 Task: Select a due date automation when advanced on, the moment a card is due add dates due next week.
Action: Mouse moved to (476, 491)
Screenshot: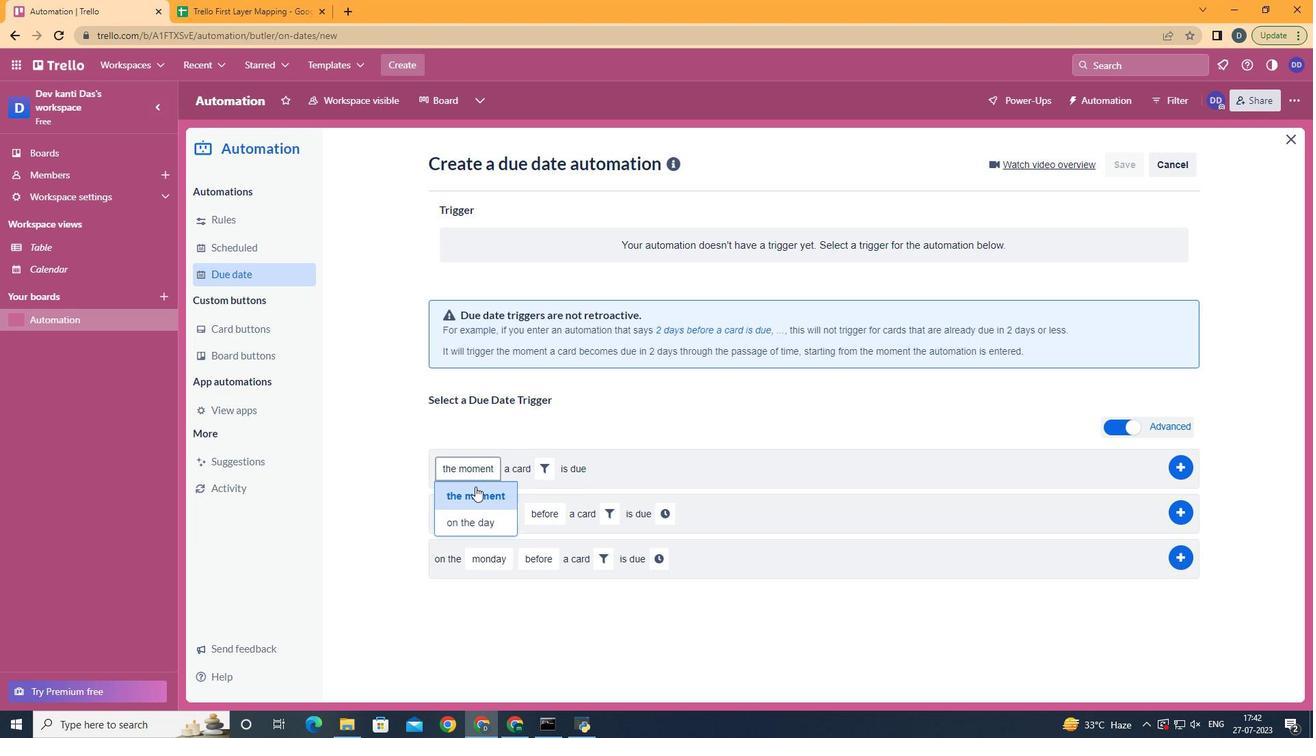 
Action: Mouse pressed left at (476, 491)
Screenshot: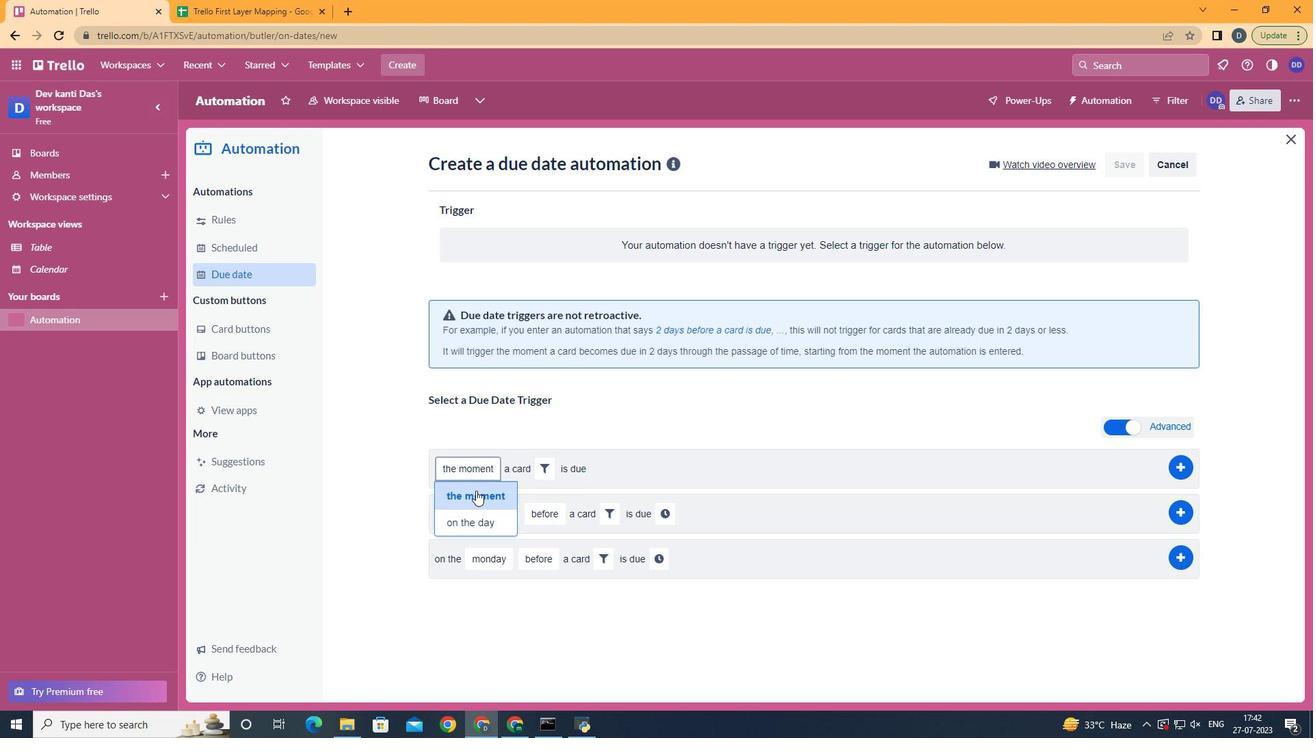 
Action: Mouse moved to (550, 475)
Screenshot: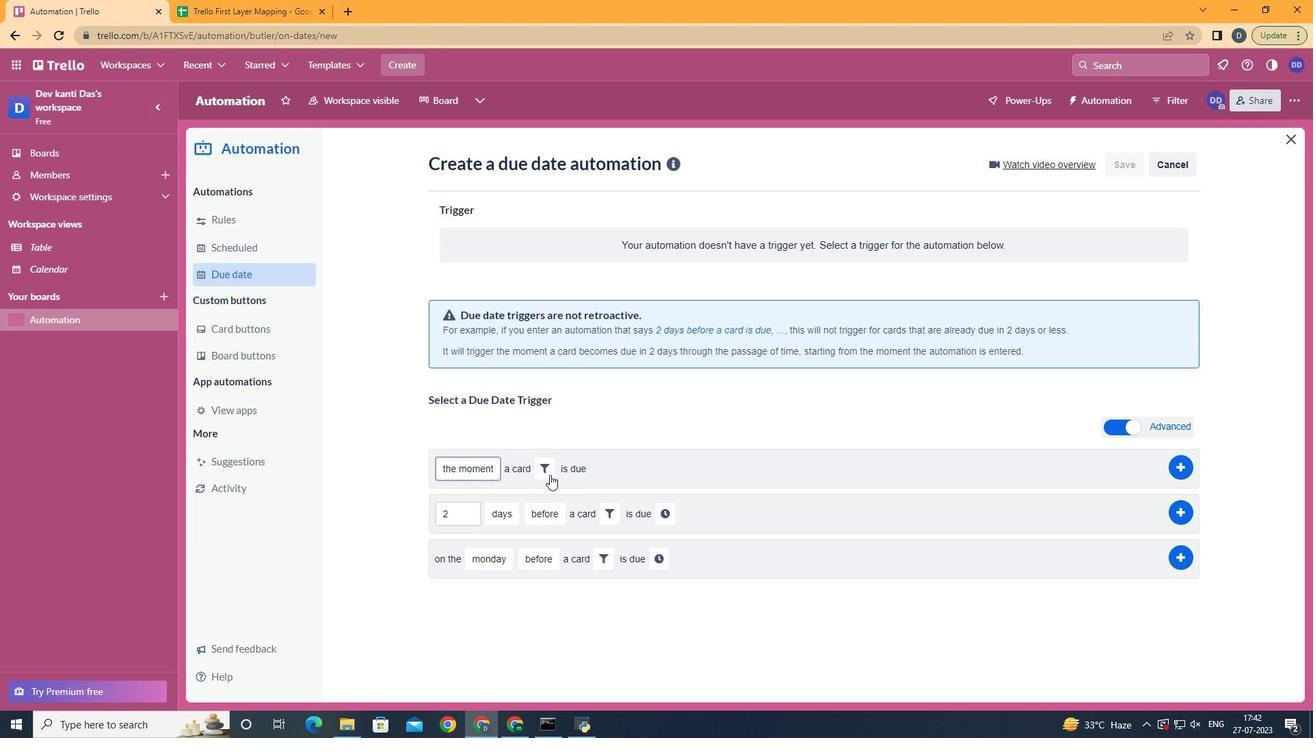
Action: Mouse pressed left at (550, 475)
Screenshot: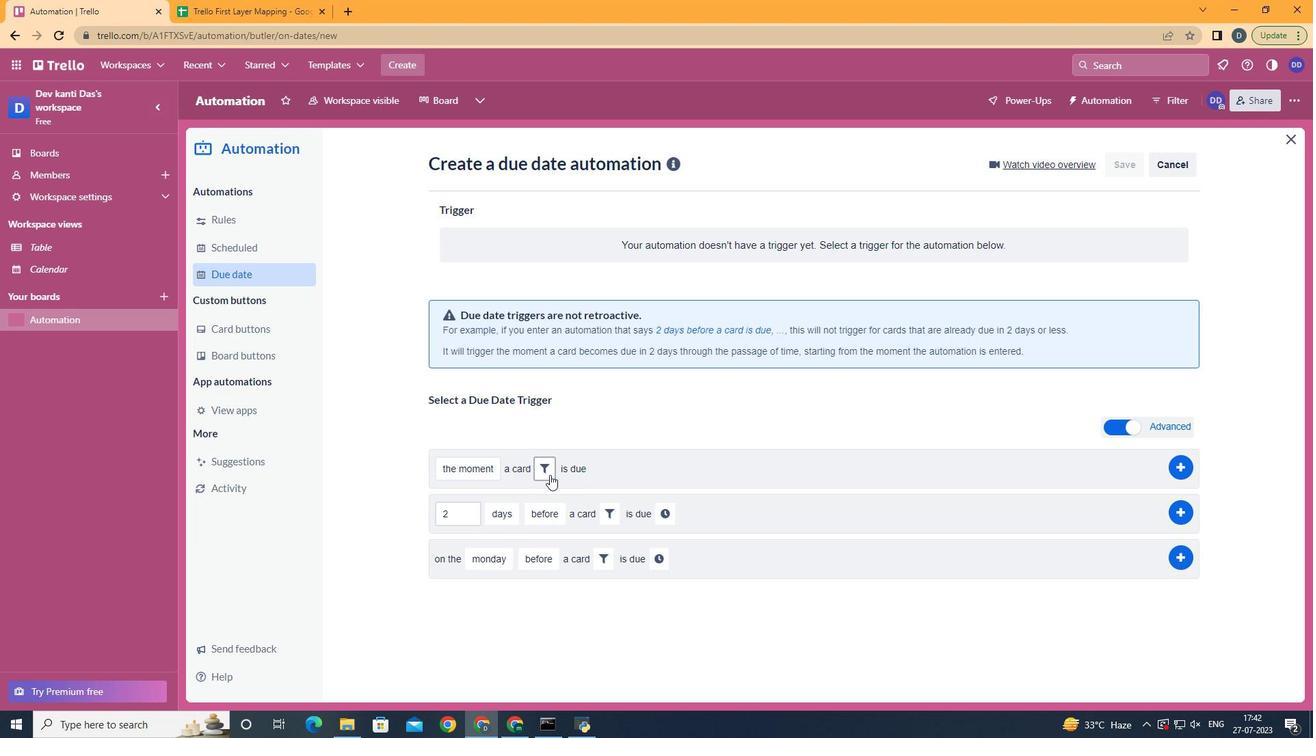 
Action: Mouse moved to (610, 300)
Screenshot: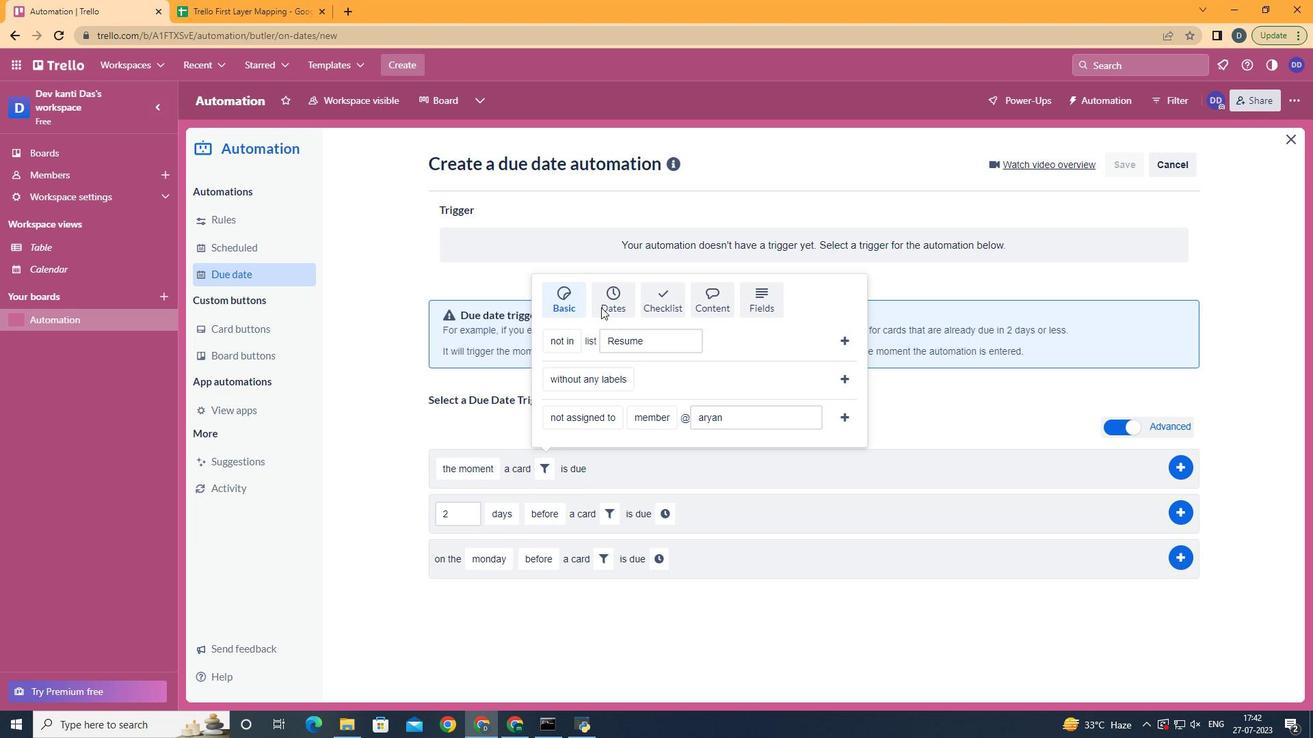 
Action: Mouse pressed left at (610, 300)
Screenshot: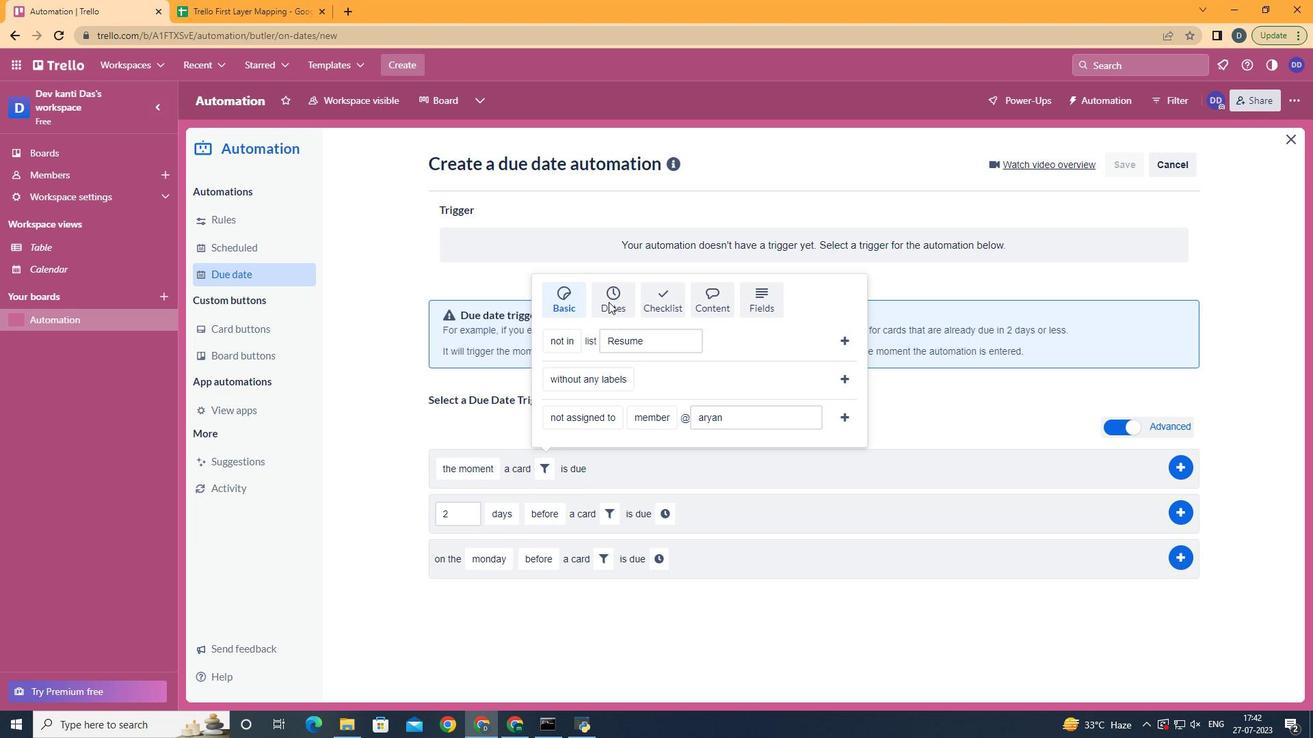 
Action: Mouse moved to (625, 479)
Screenshot: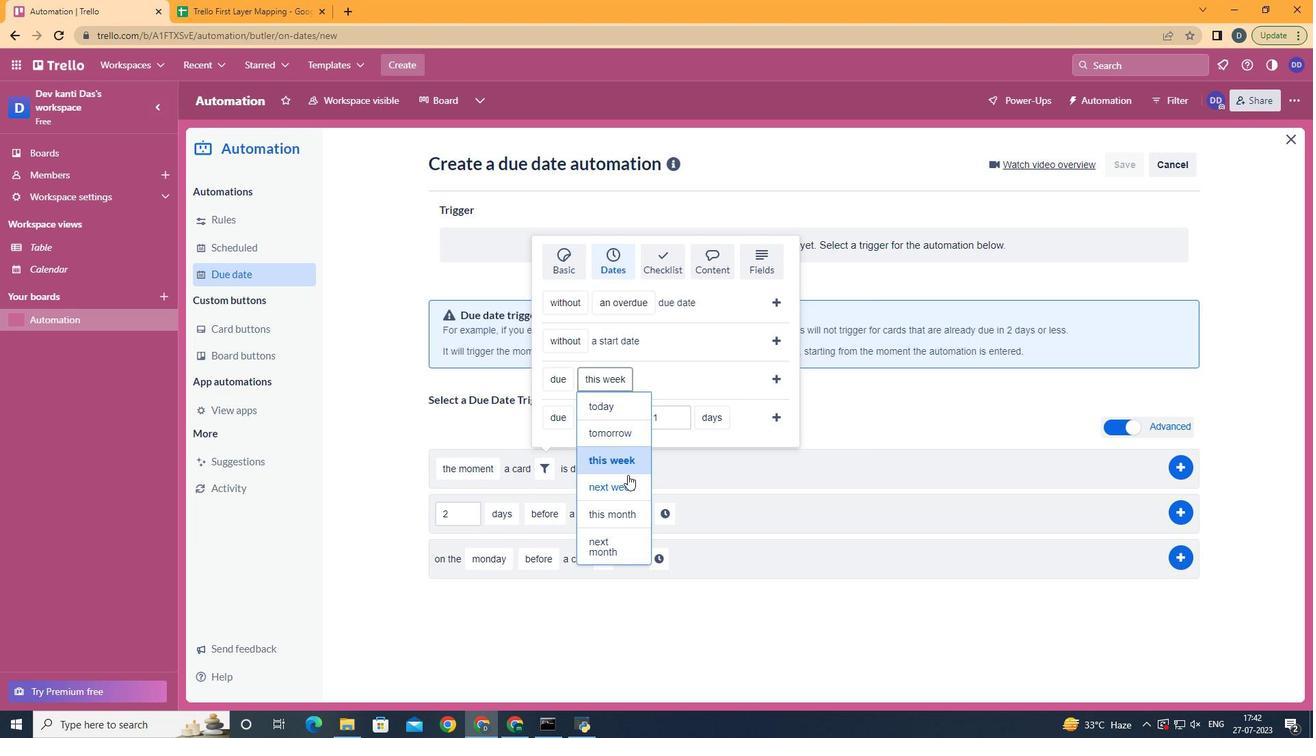 
Action: Mouse pressed left at (625, 479)
Screenshot: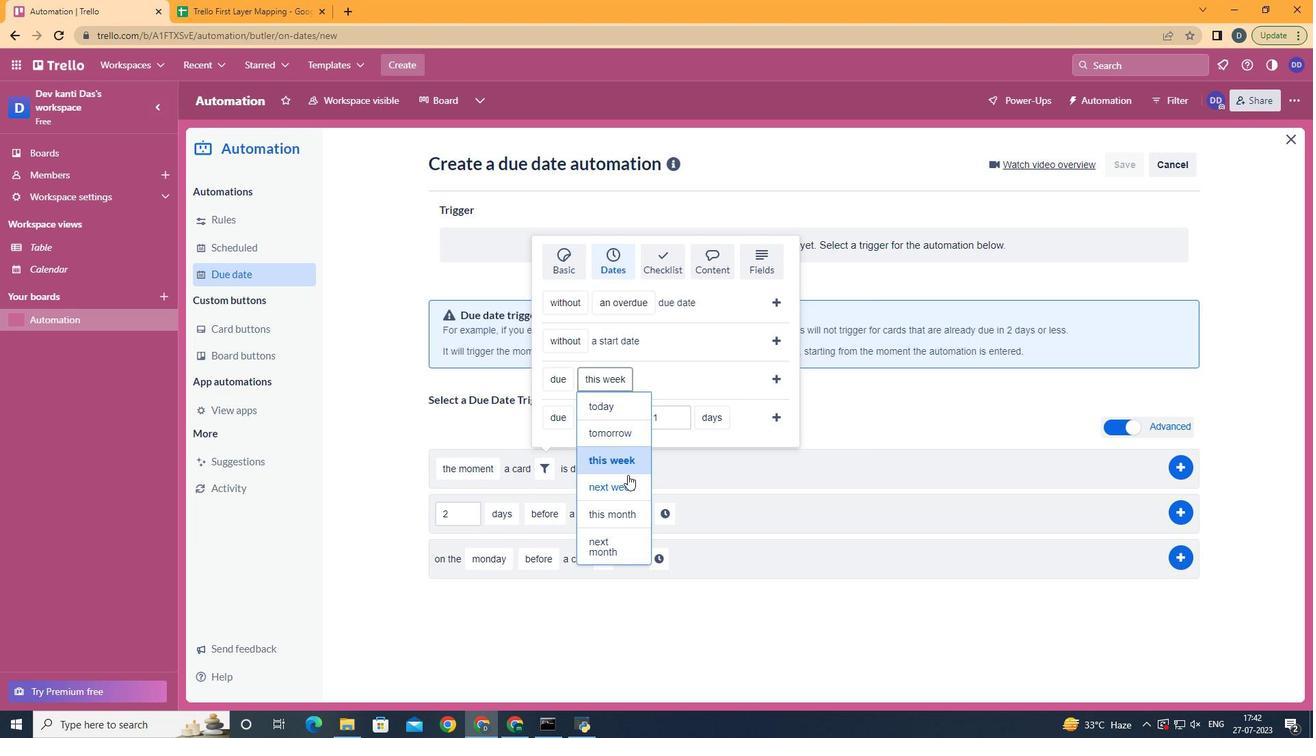 
Action: Mouse moved to (781, 383)
Screenshot: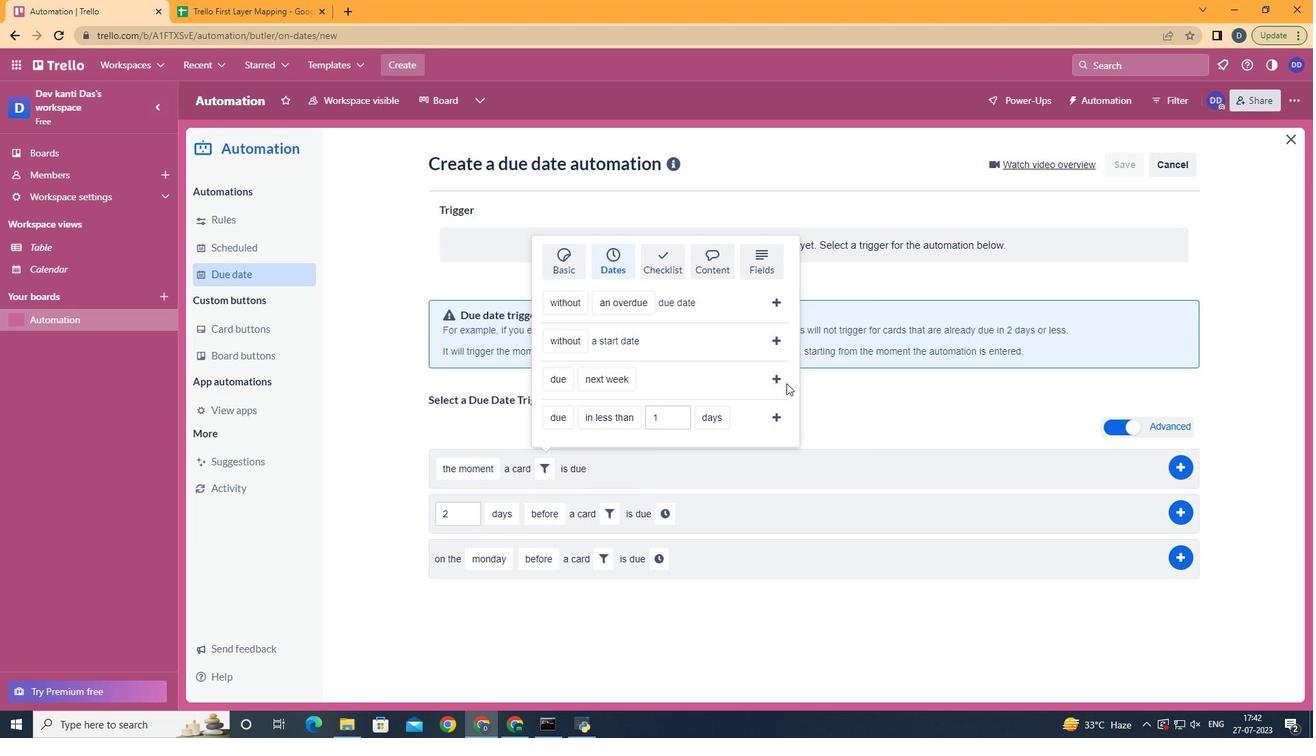 
Action: Mouse pressed left at (781, 383)
Screenshot: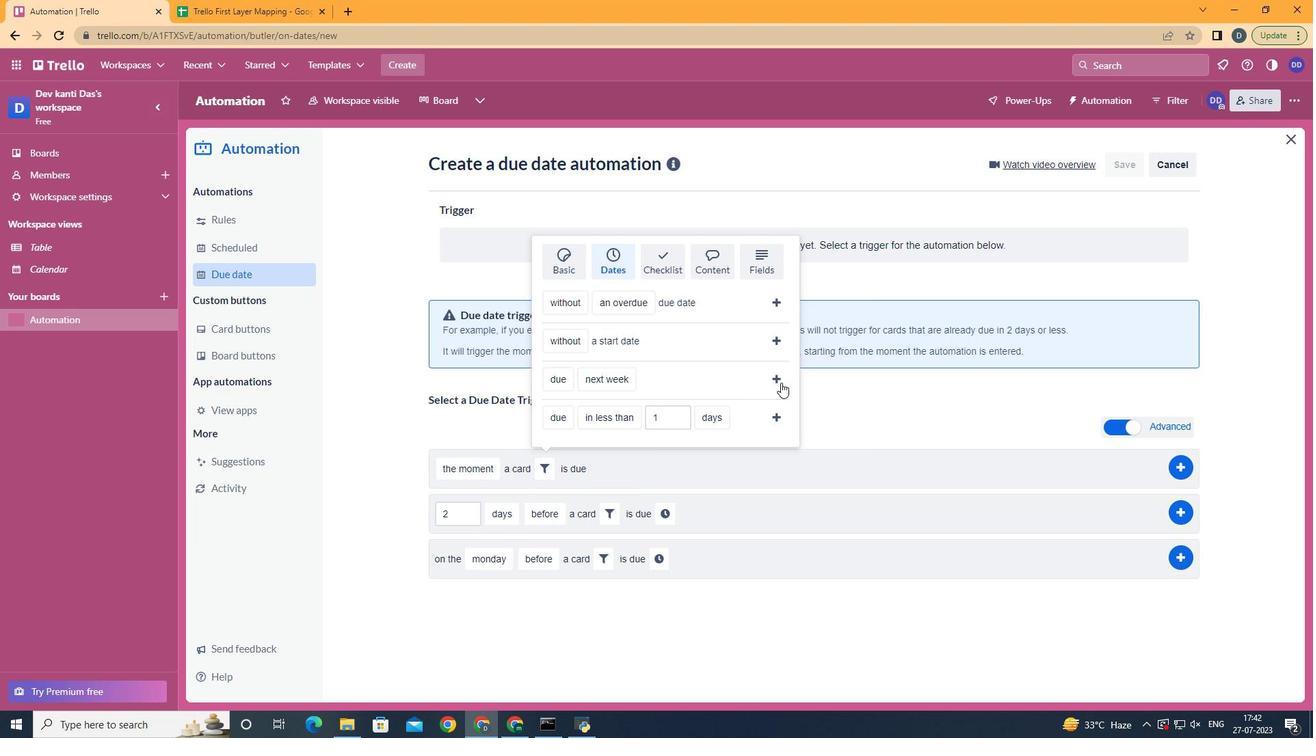 
